 Task: Sort the products by unit price (low first).
Action: Mouse pressed left at (23, 105)
Screenshot: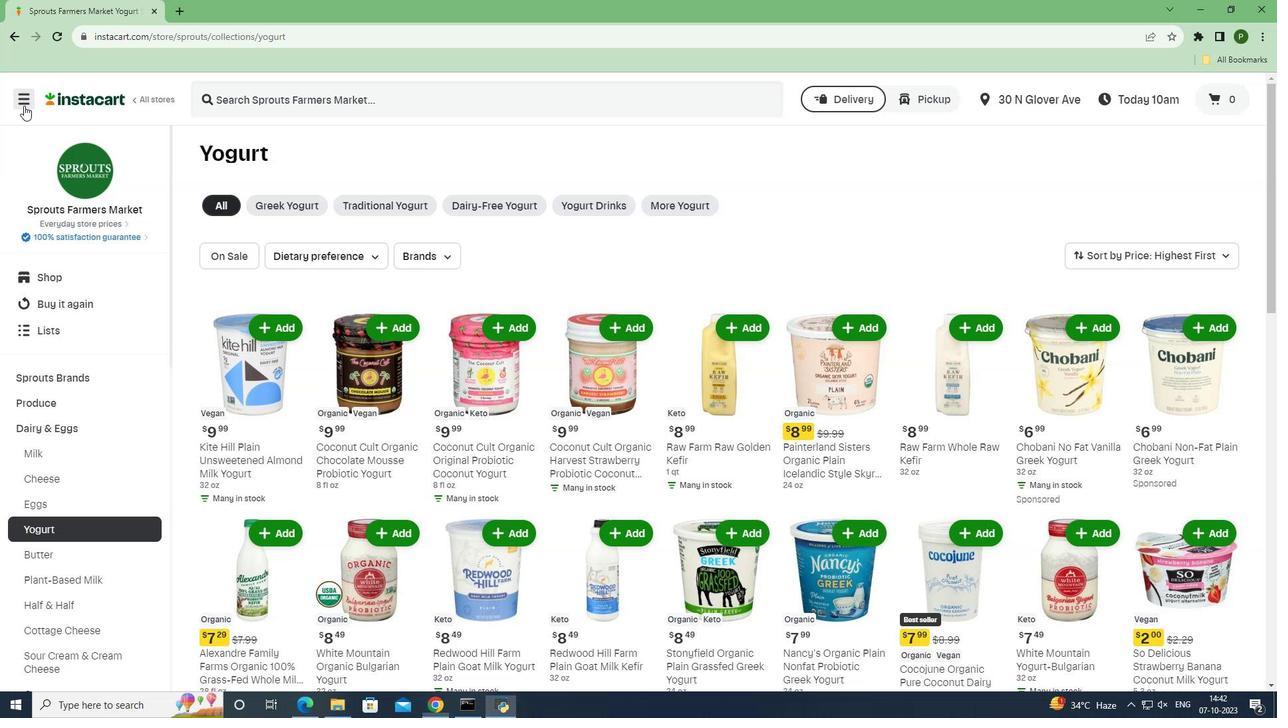 
Action: Mouse moved to (55, 355)
Screenshot: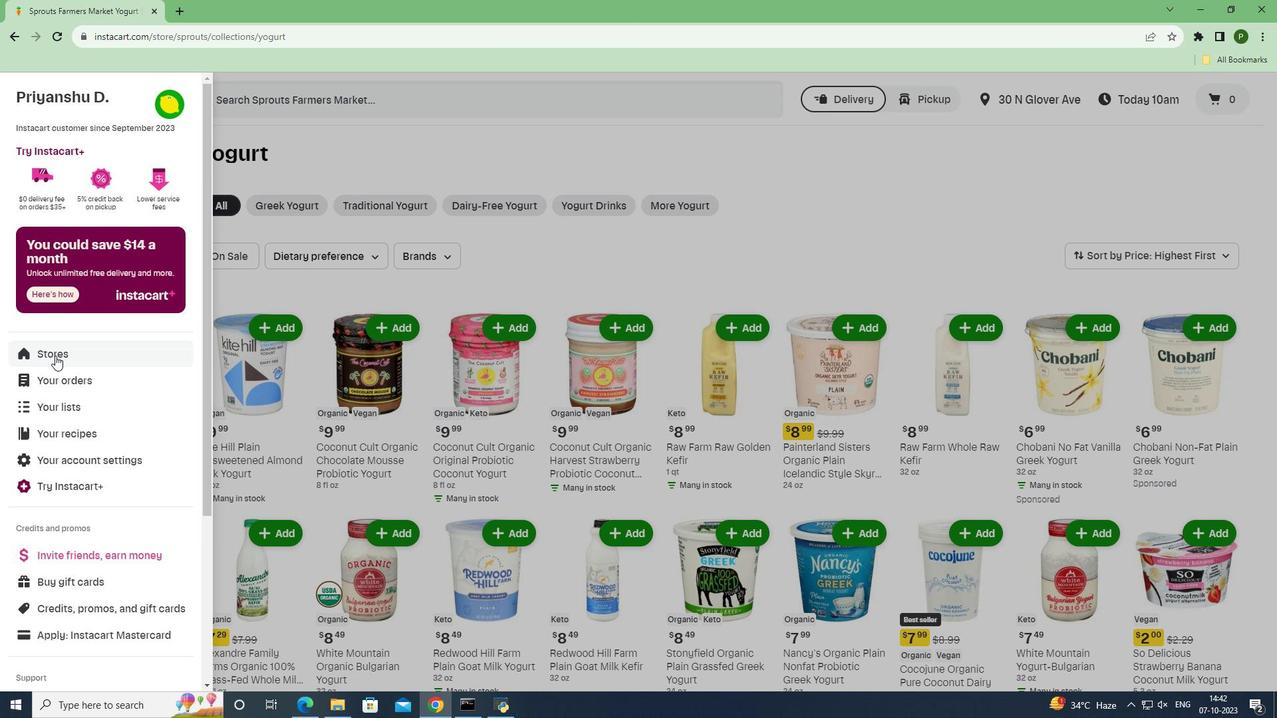 
Action: Mouse pressed left at (55, 355)
Screenshot: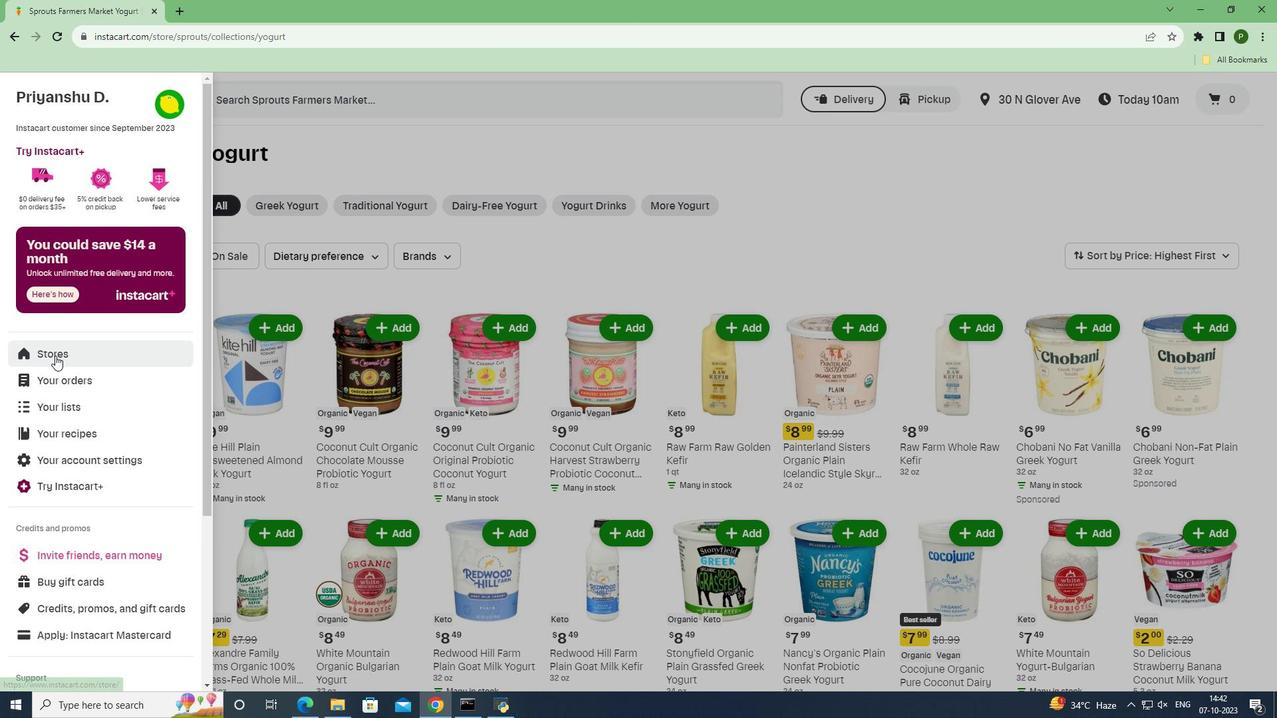 
Action: Mouse moved to (297, 148)
Screenshot: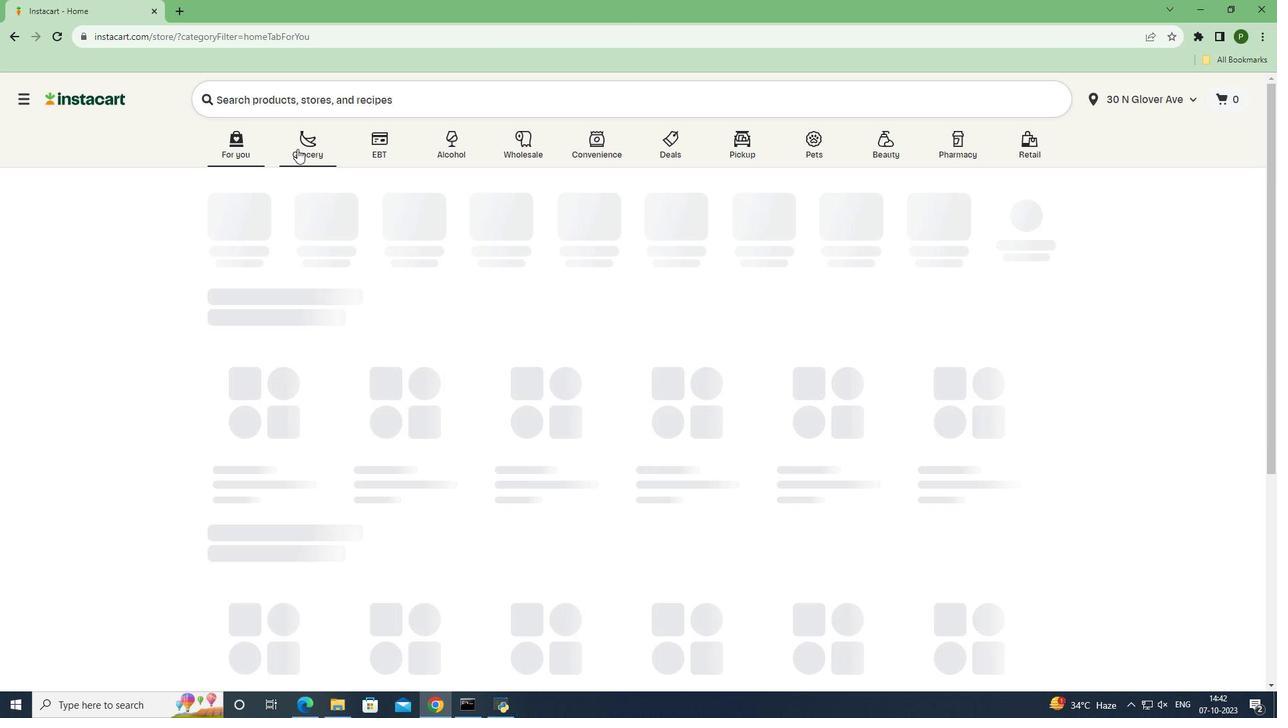 
Action: Mouse pressed left at (297, 148)
Screenshot: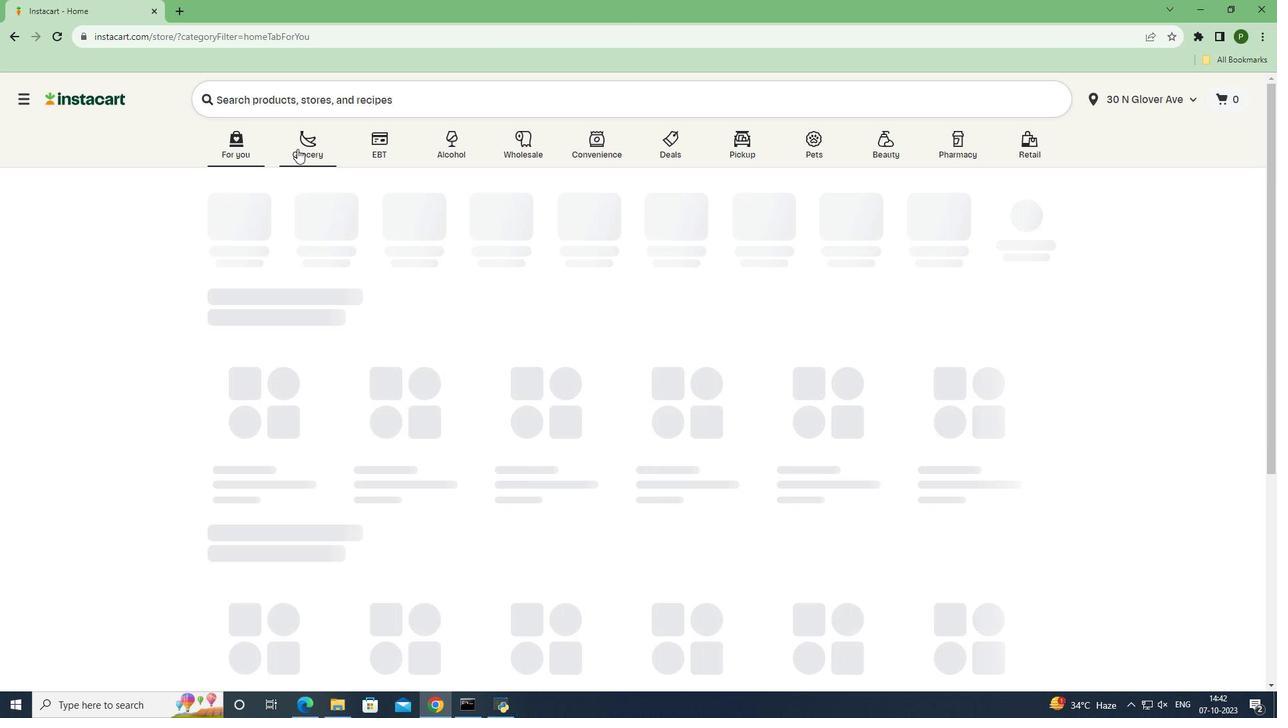 
Action: Mouse moved to (557, 309)
Screenshot: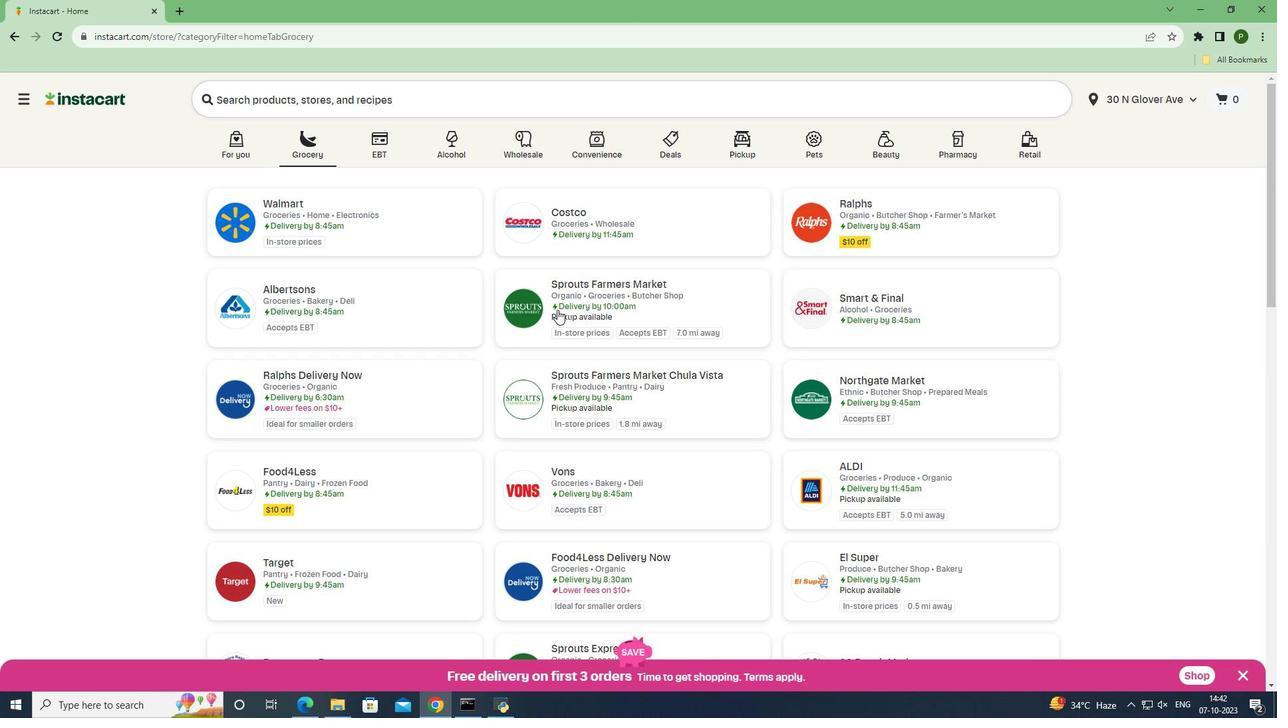
Action: Mouse pressed left at (557, 309)
Screenshot: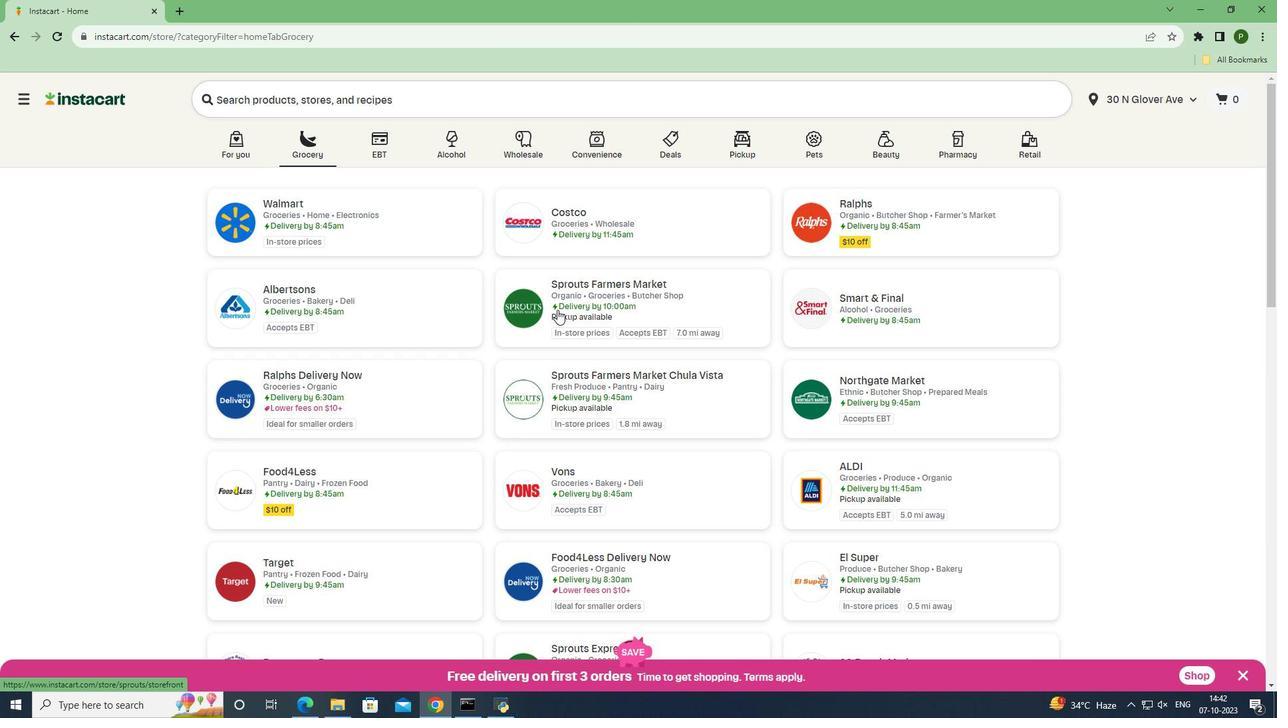 
Action: Mouse moved to (65, 429)
Screenshot: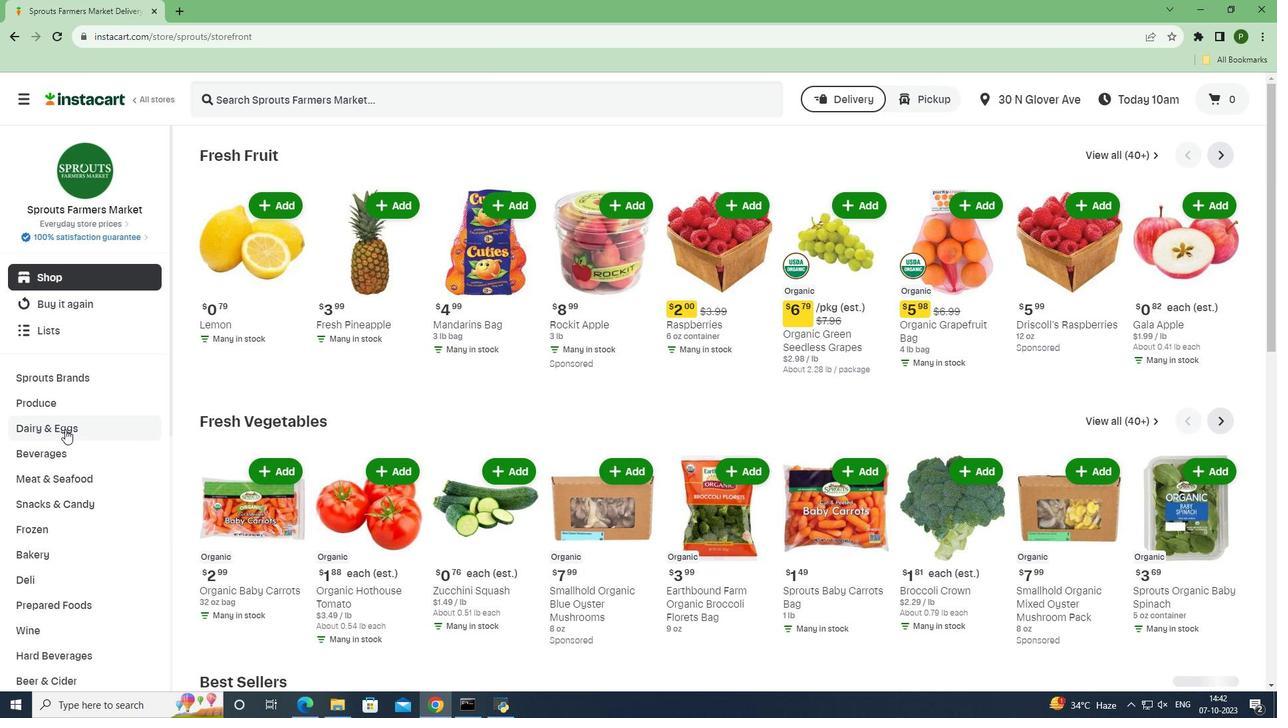 
Action: Mouse pressed left at (65, 429)
Screenshot: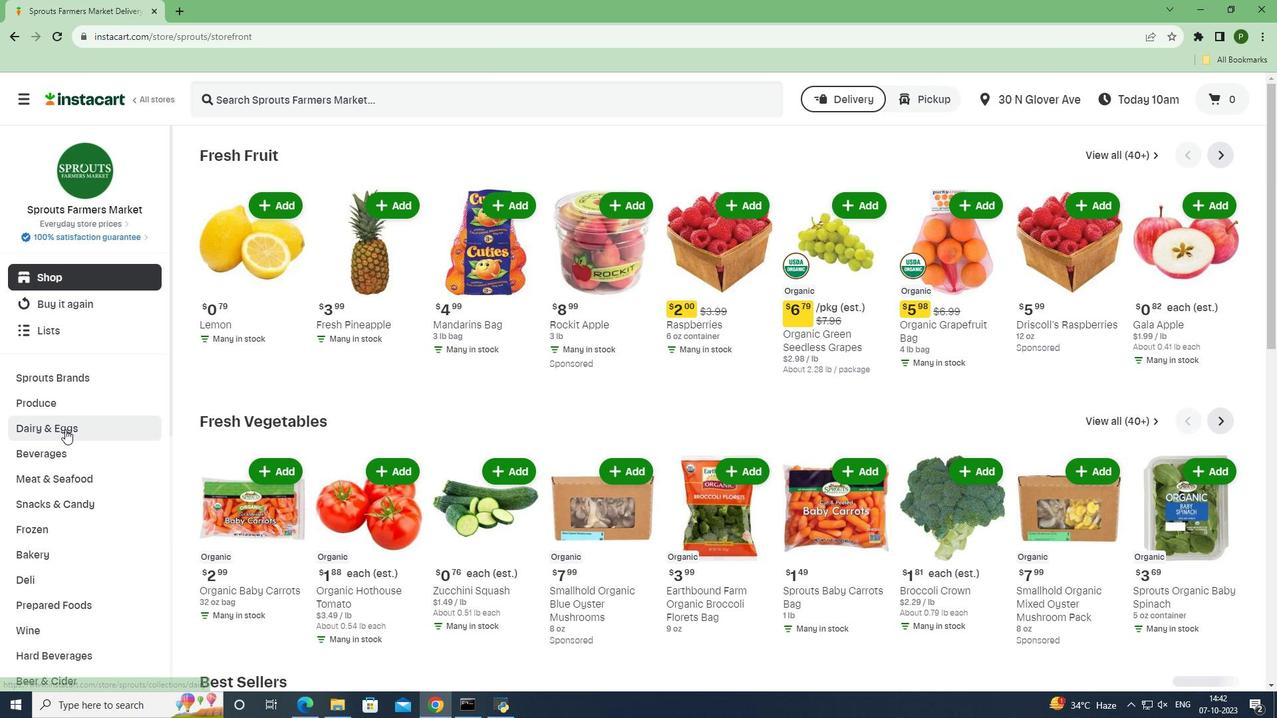 
Action: Mouse moved to (45, 525)
Screenshot: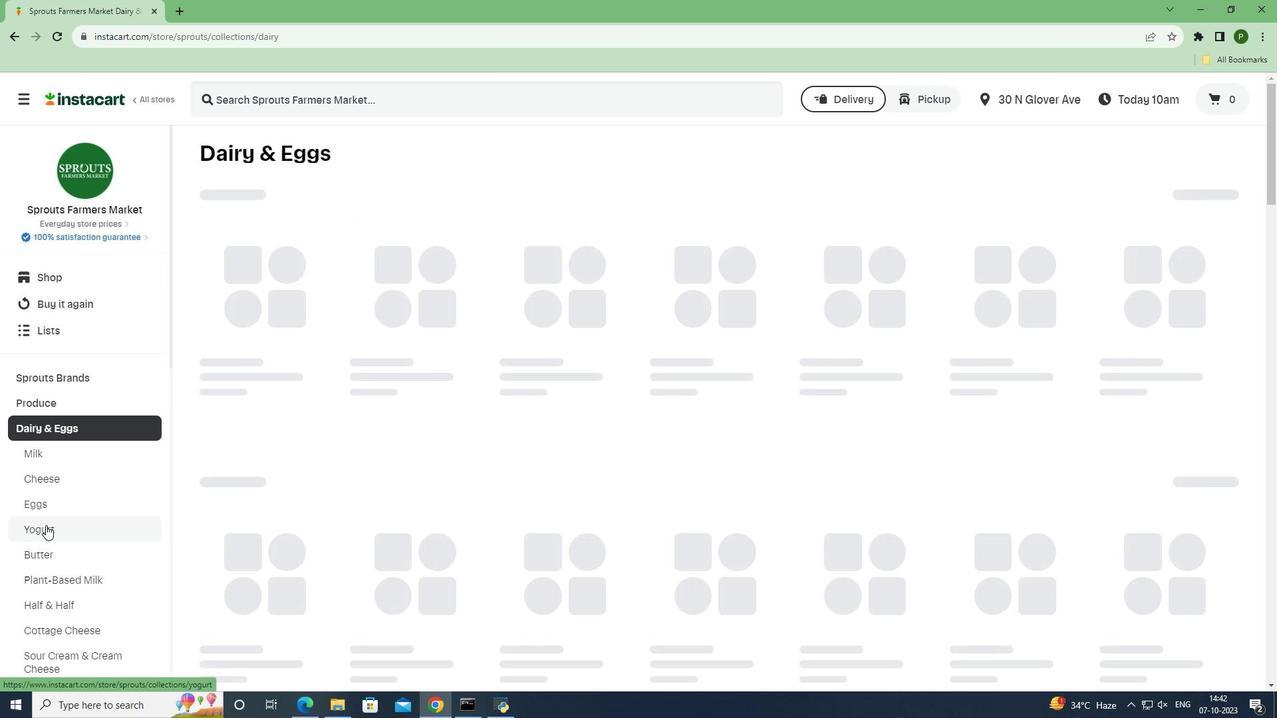 
Action: Mouse pressed left at (45, 525)
Screenshot: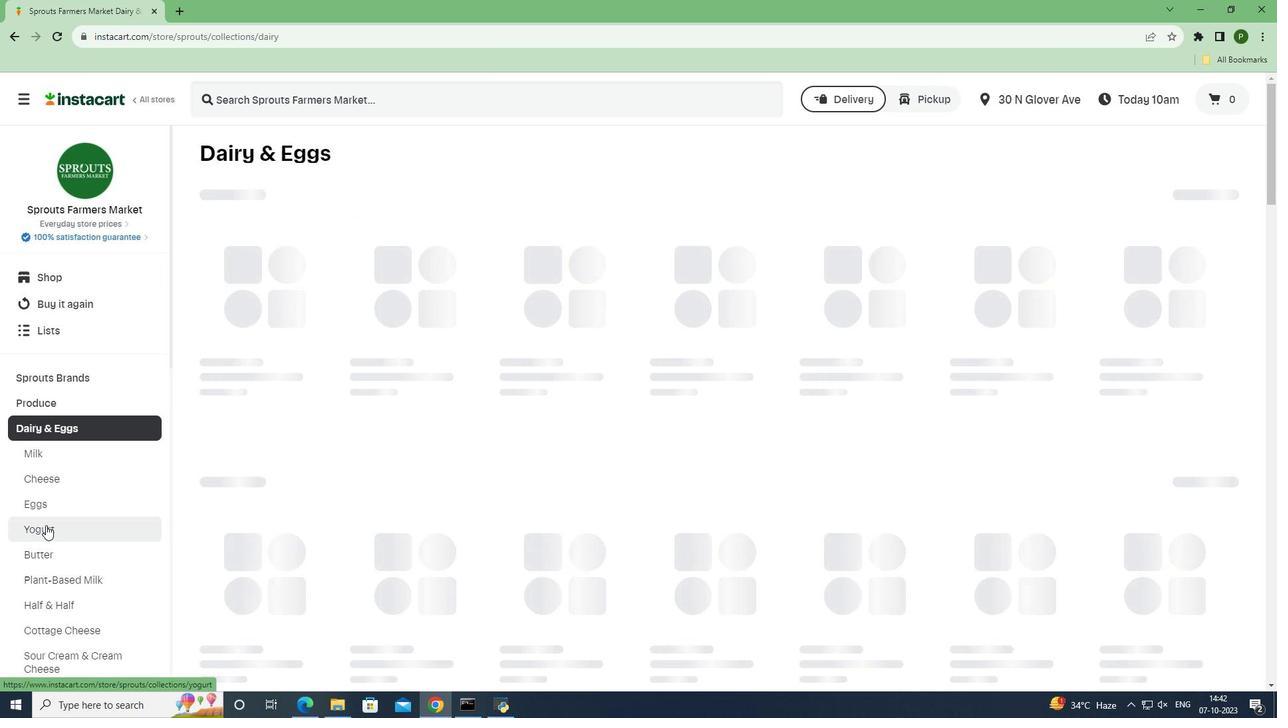 
Action: Mouse moved to (1147, 257)
Screenshot: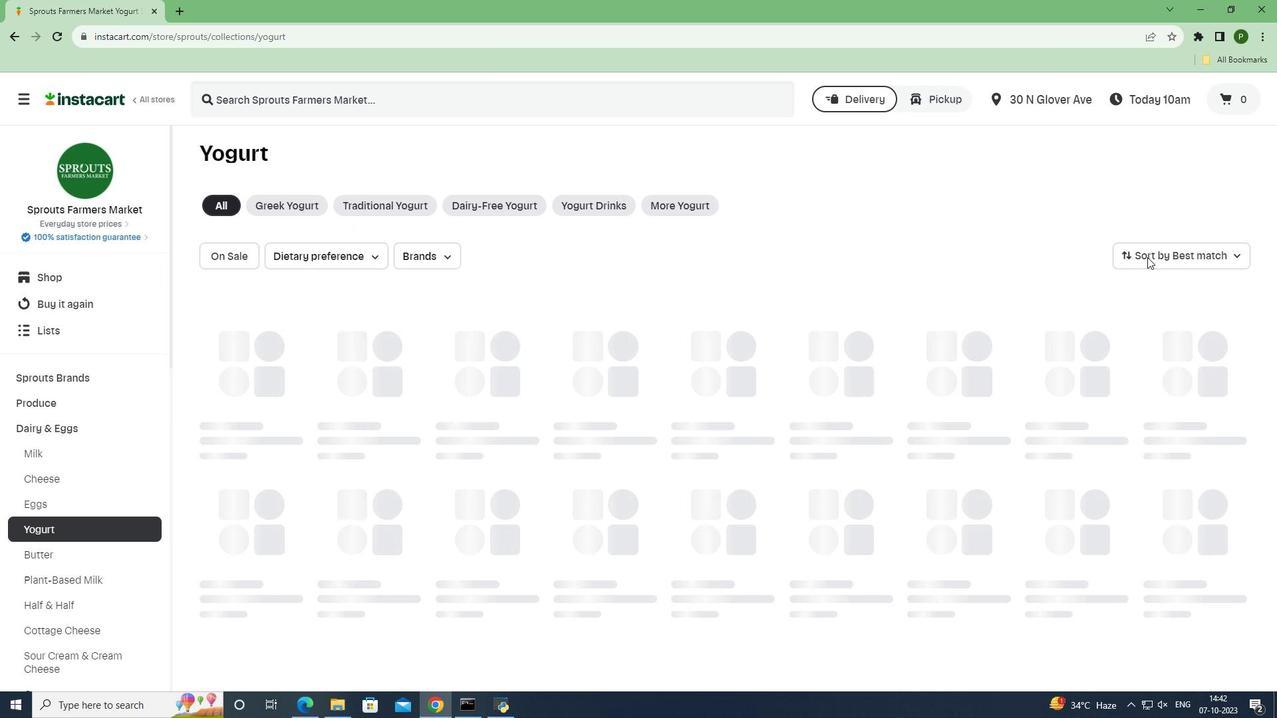 
Action: Mouse pressed left at (1147, 257)
Screenshot: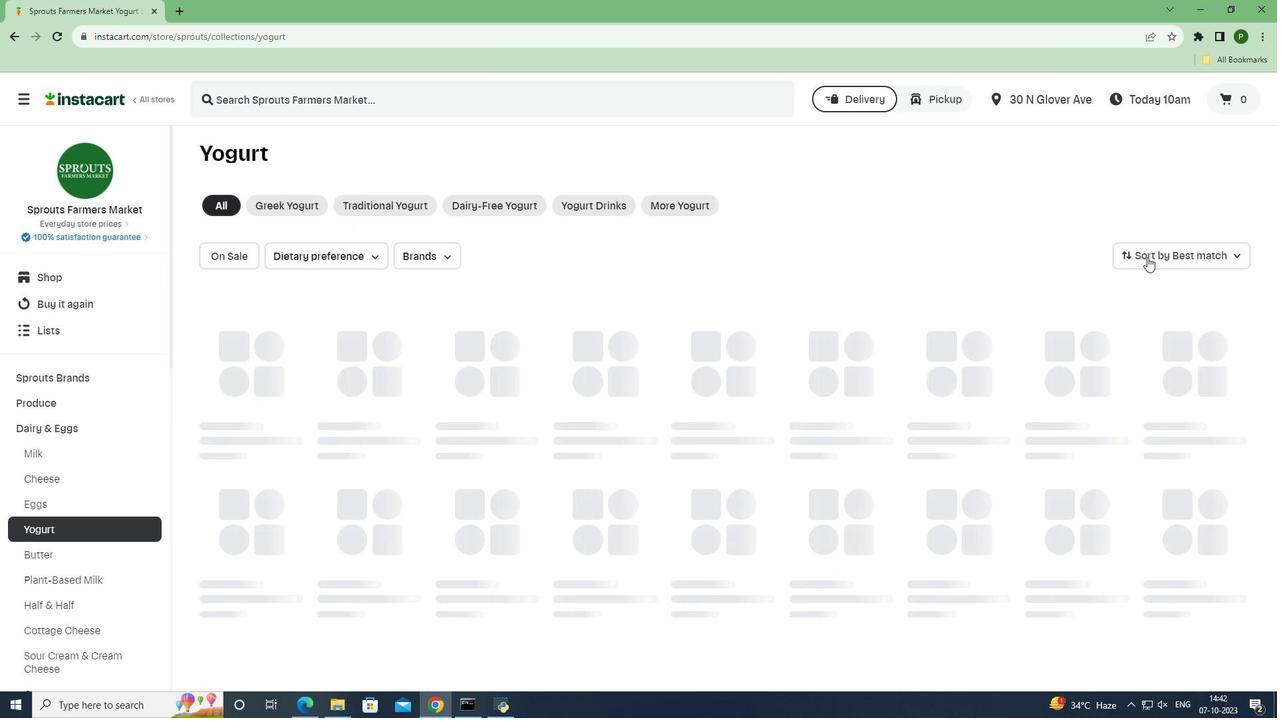 
Action: Mouse moved to (1135, 377)
Screenshot: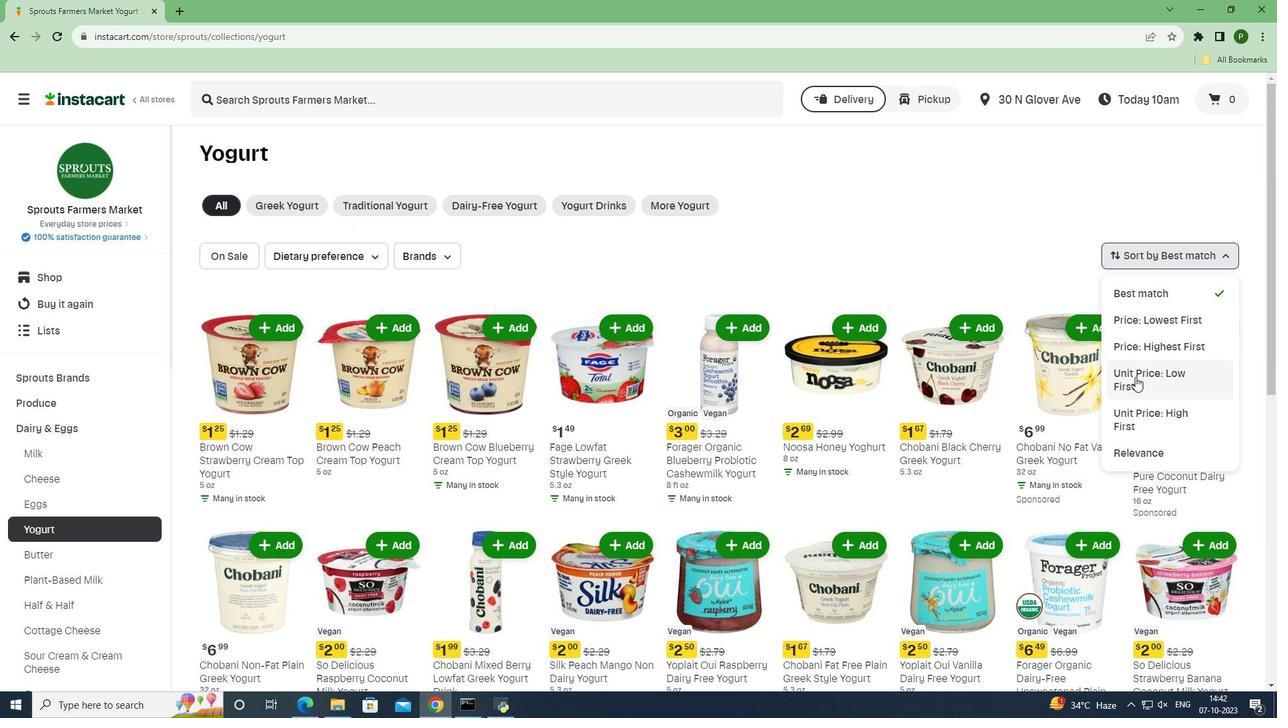 
Action: Mouse pressed left at (1135, 377)
Screenshot: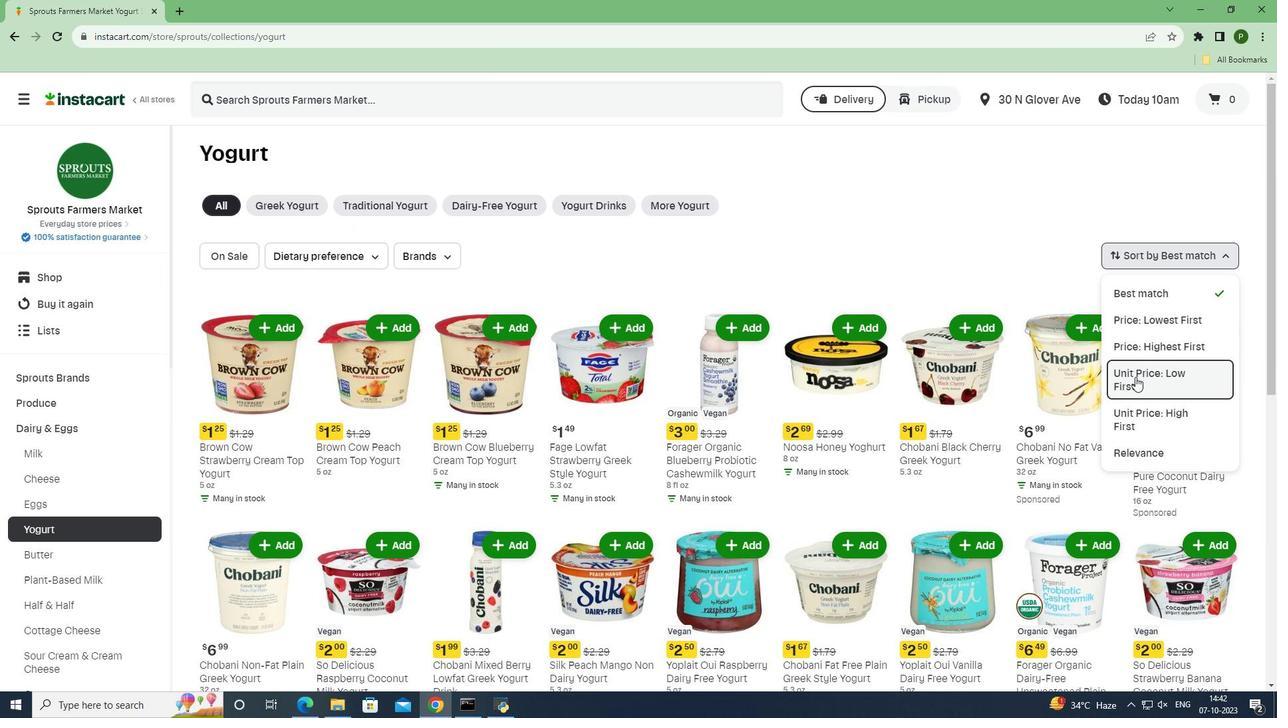 
Action: Mouse moved to (1135, 377)
Screenshot: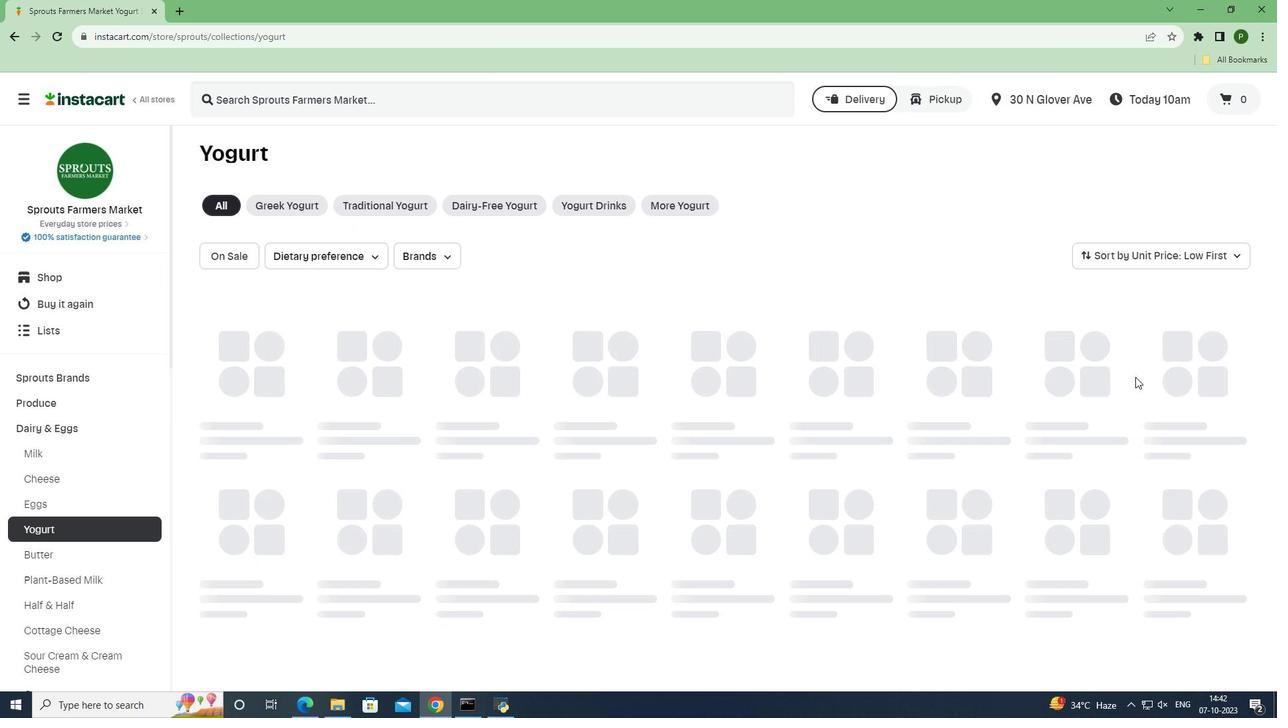 
Action: Mouse scrolled (1135, 376) with delta (0, 0)
Screenshot: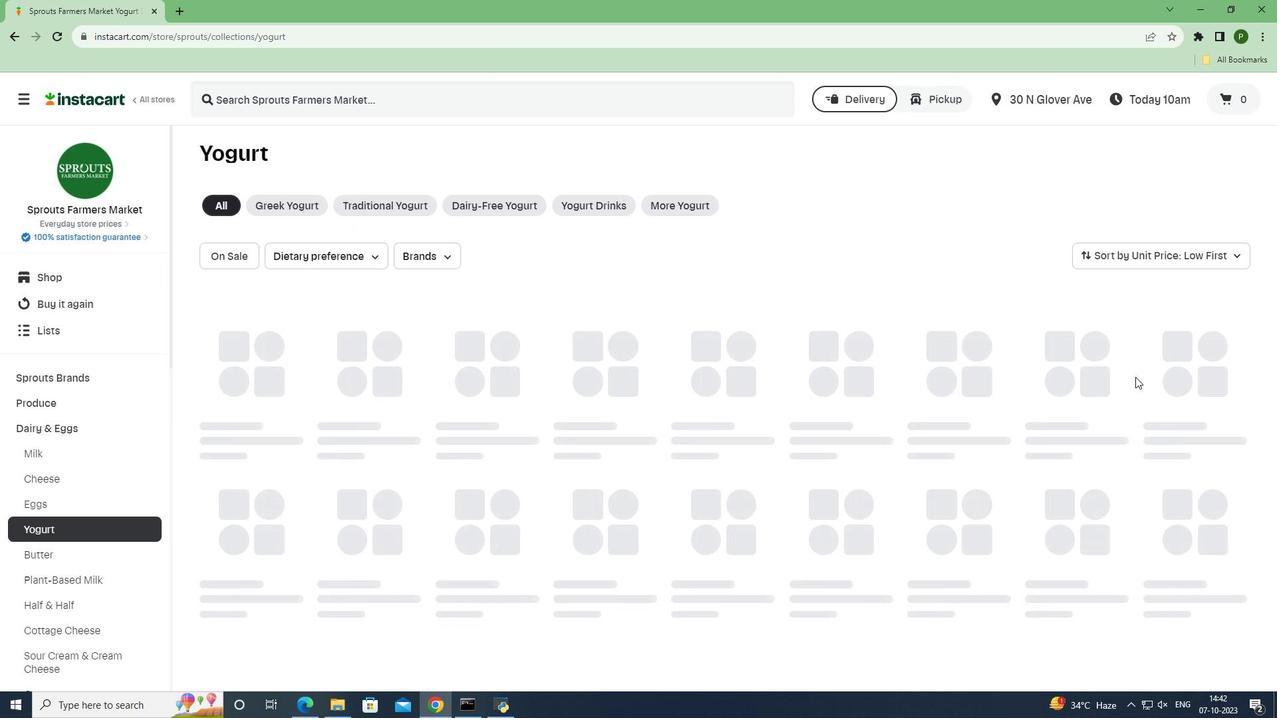 
Action: Mouse moved to (1128, 494)
Screenshot: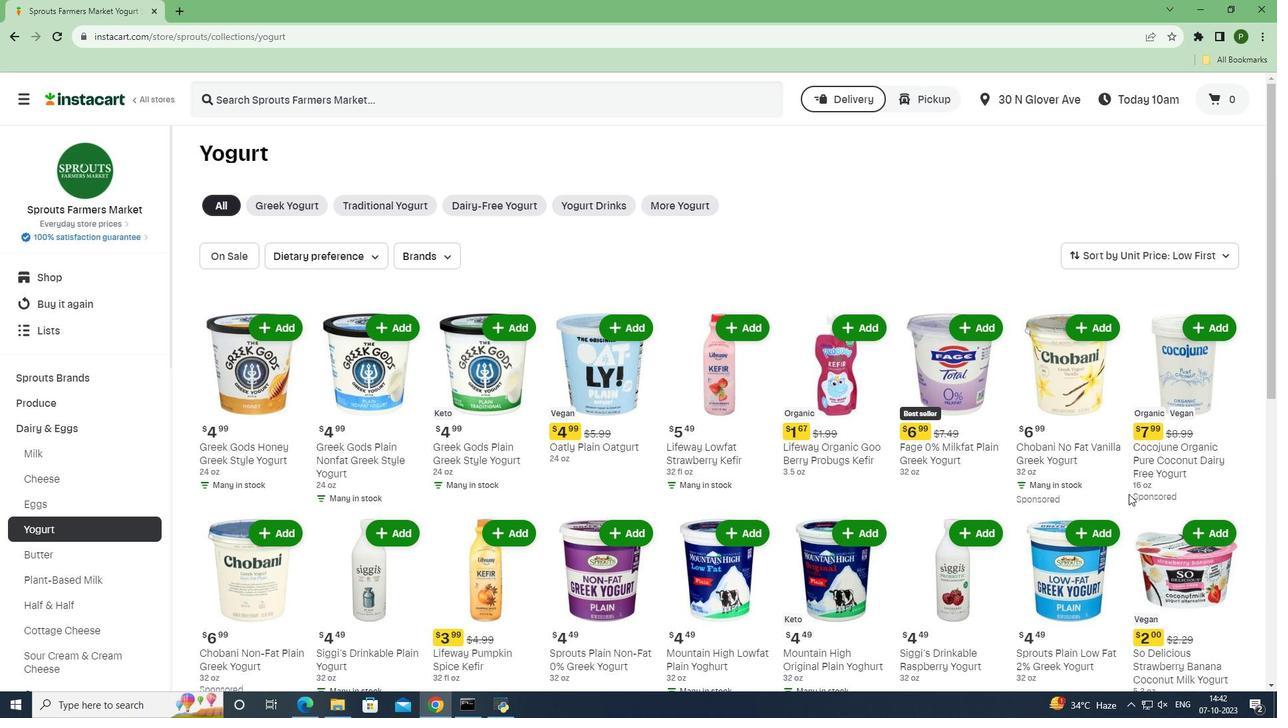
Action: Mouse scrolled (1128, 493) with delta (0, 0)
Screenshot: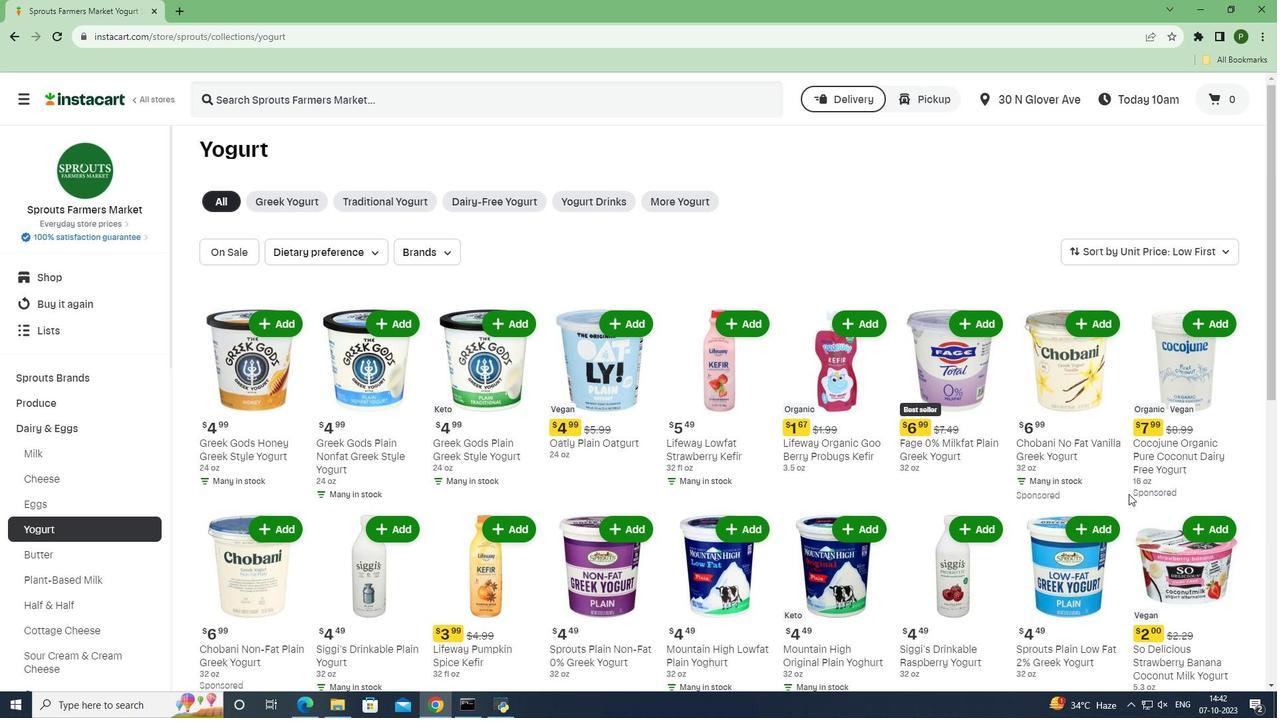 
Action: Mouse scrolled (1128, 493) with delta (0, 0)
Screenshot: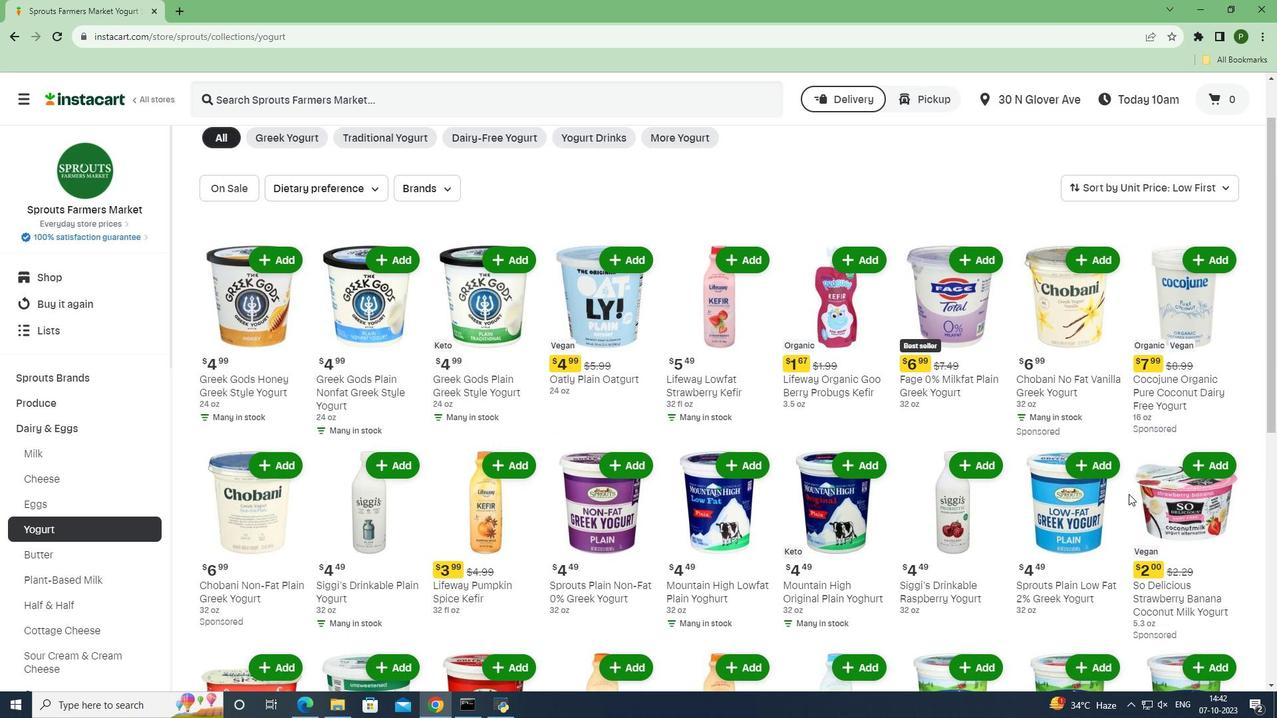 
Action: Mouse scrolled (1128, 493) with delta (0, 0)
Screenshot: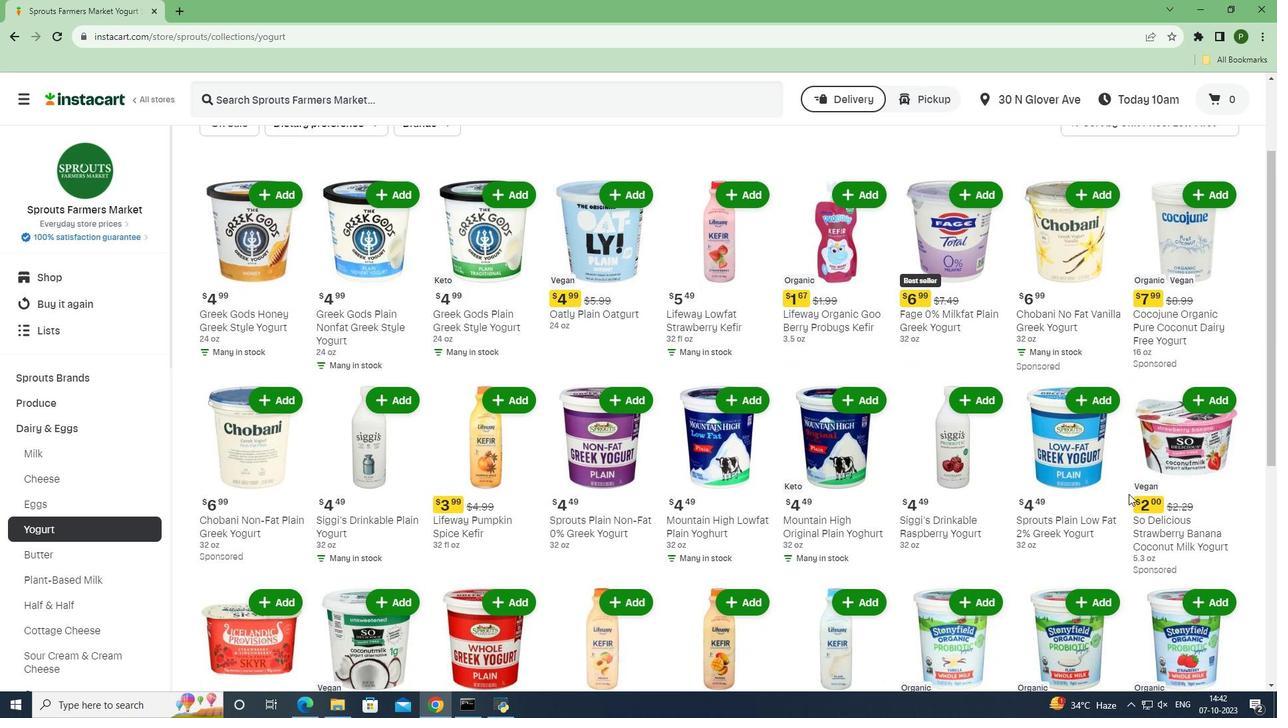 
